 Task: In the Contact  Scarlett.Lewis@queenszoo.com, Create email and send with subject: 'A Glimpse into the Future: Meet Our Disruptive Offering', and with mail content 'Good Morning,_x000D_
Welcome to a community of trailblazers and innovators. Discover a transformative opportunity that will empower you to thrive in your industry._x000D_
Thanks & Regards', attach the document: Agenda.pdf and insert image: visitingcard.jpg. Below Thanks and Regards, write facebook and insert the URL: 'www.facebook.com'. Mark checkbox to create task to follow up : In 1 week. Logged in from softage.4@softage.net
Action: Mouse moved to (62, 51)
Screenshot: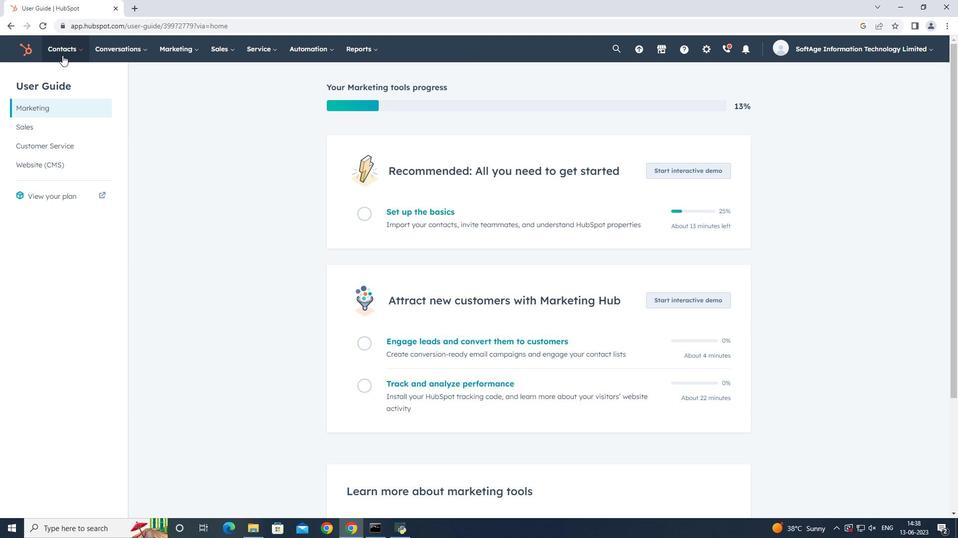 
Action: Mouse pressed left at (62, 51)
Screenshot: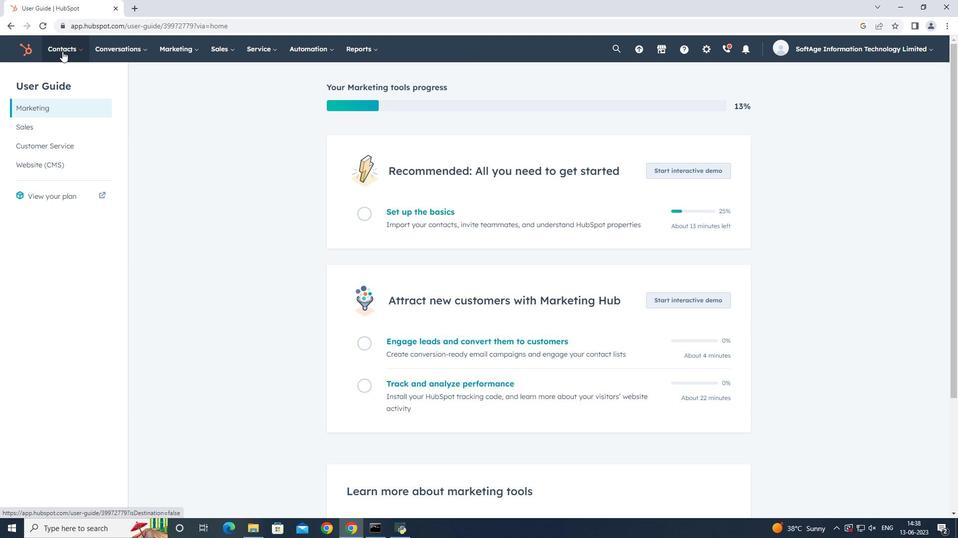 
Action: Mouse moved to (70, 77)
Screenshot: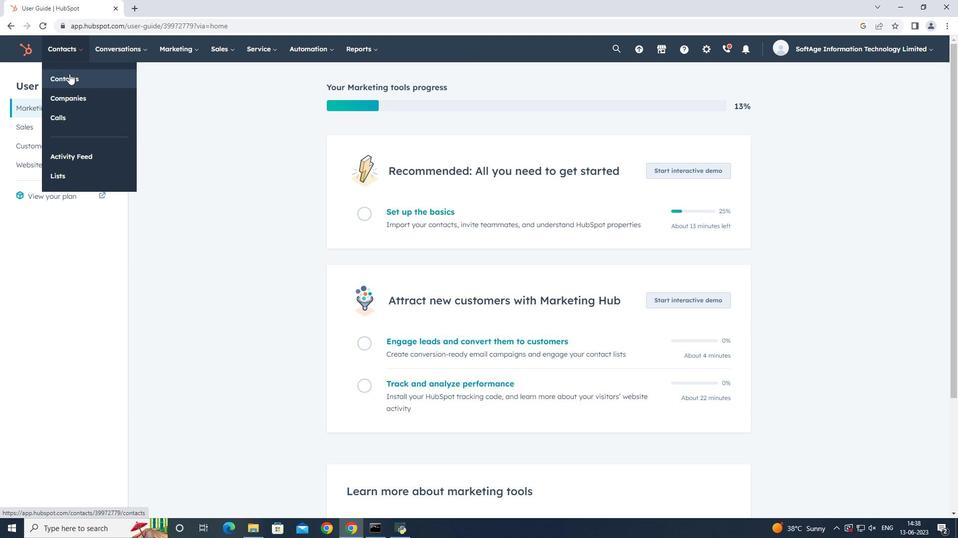 
Action: Mouse pressed left at (70, 77)
Screenshot: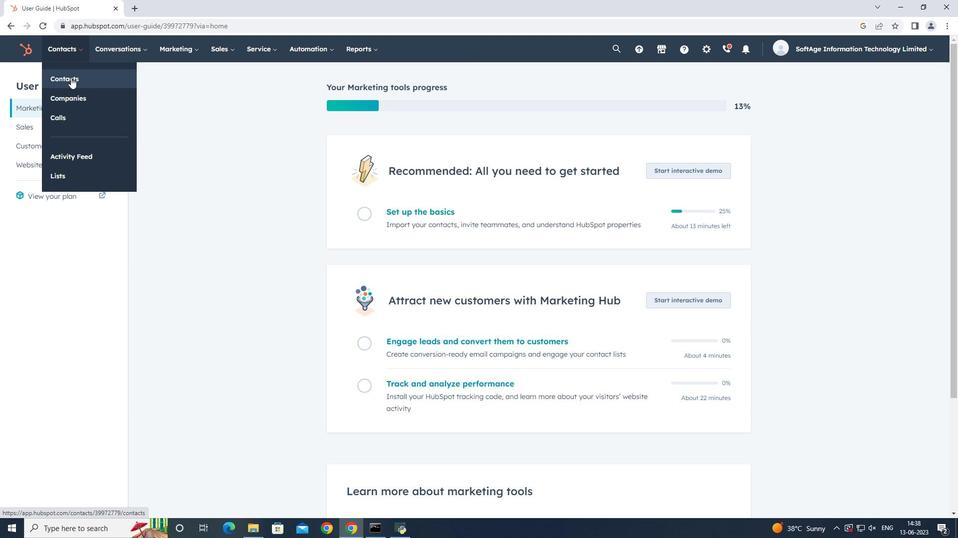 
Action: Mouse moved to (79, 157)
Screenshot: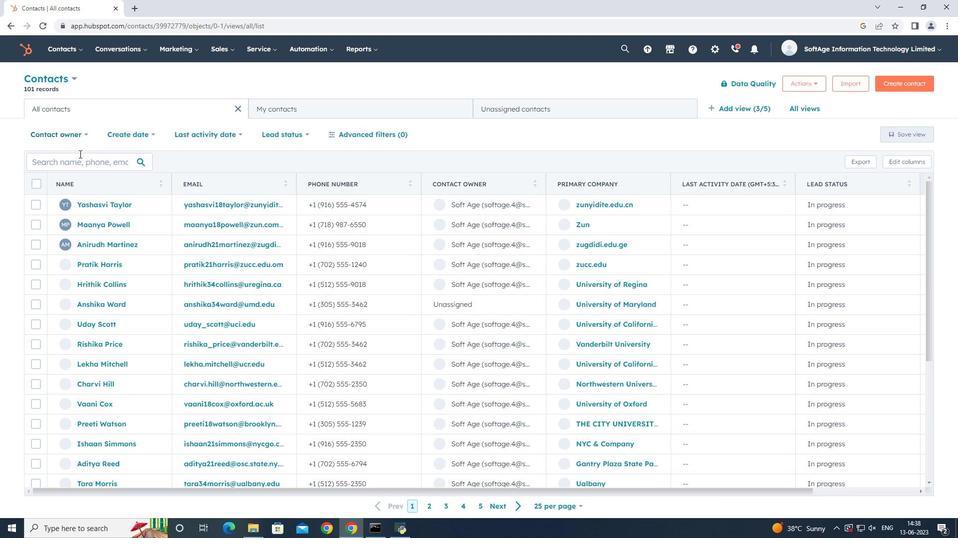 
Action: Mouse pressed left at (79, 157)
Screenshot: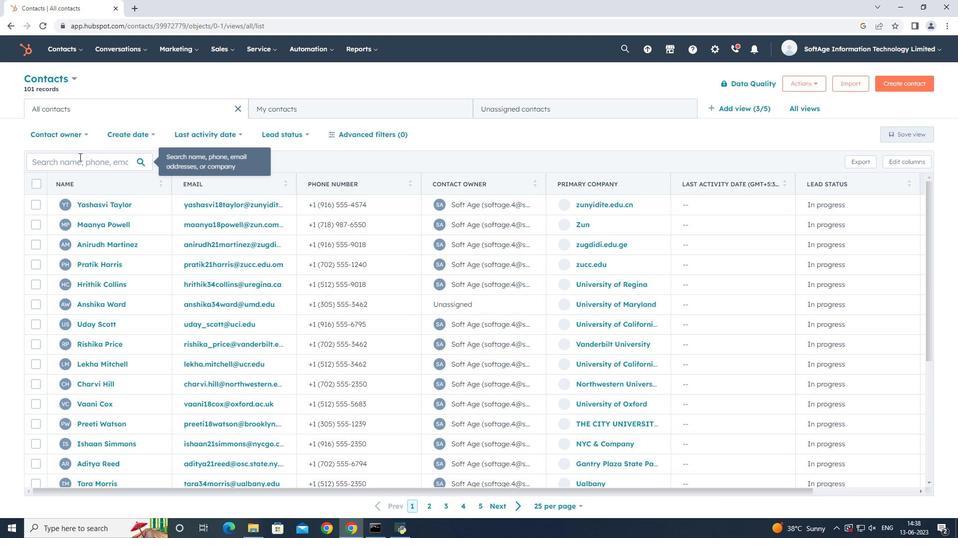 
Action: Key pressed <Key.shift>Scarlett
Screenshot: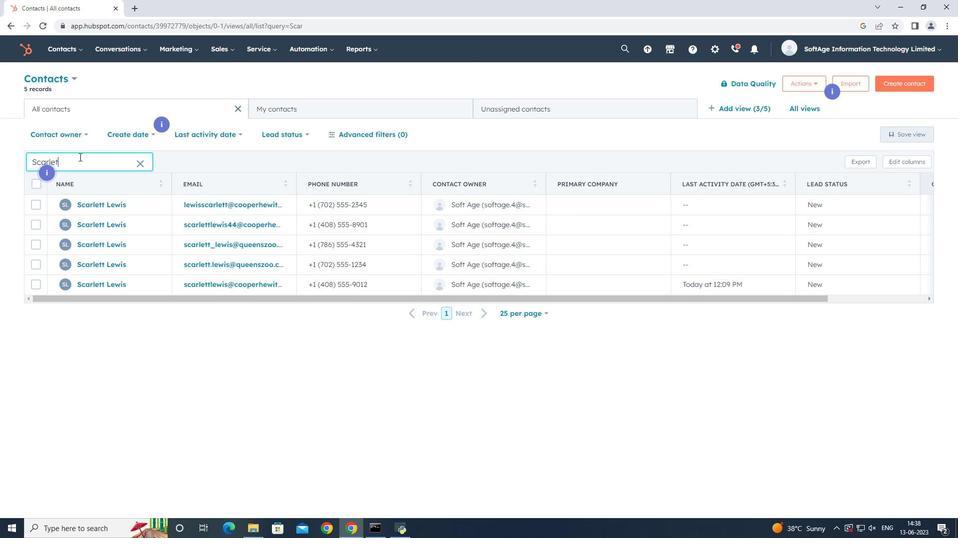 
Action: Mouse moved to (95, 261)
Screenshot: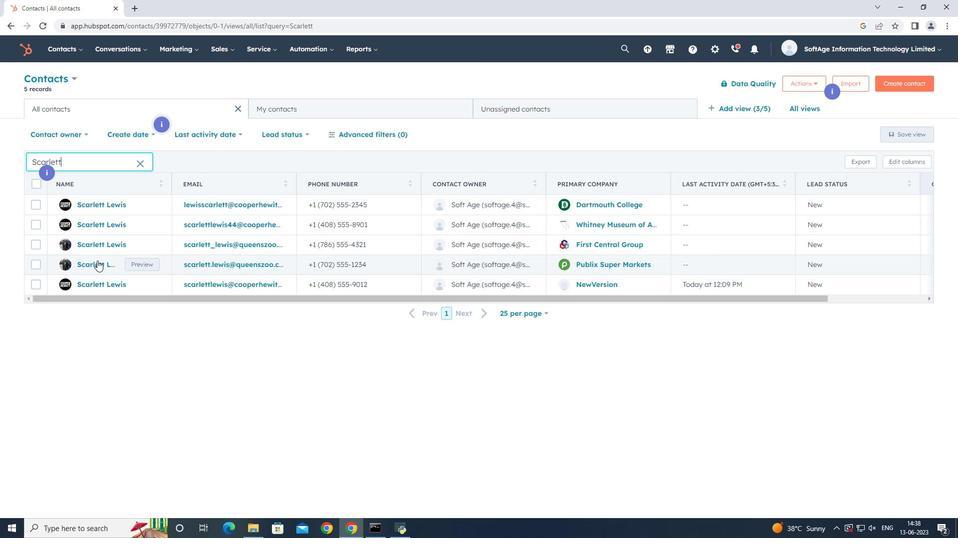 
Action: Mouse pressed left at (95, 261)
Screenshot: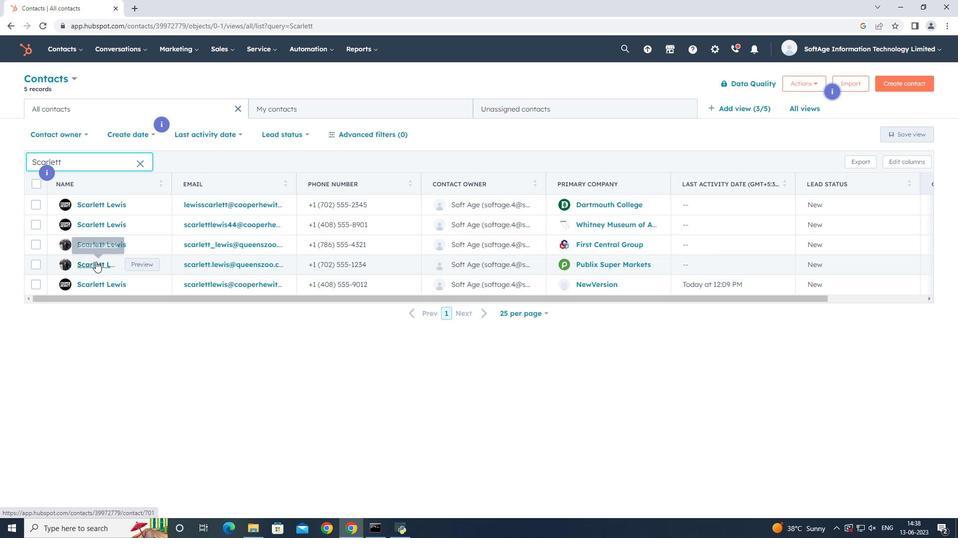 
Action: Mouse moved to (64, 156)
Screenshot: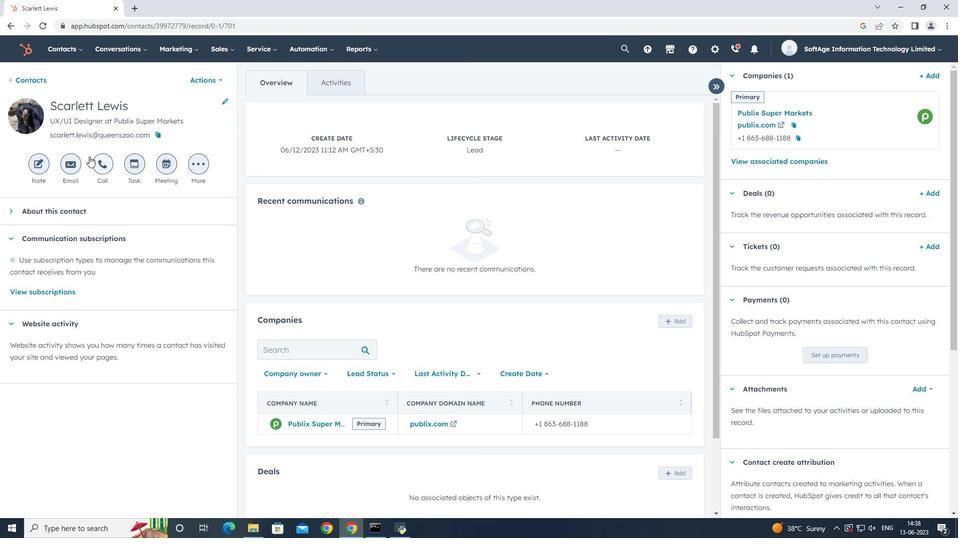 
Action: Mouse pressed left at (64, 156)
Screenshot: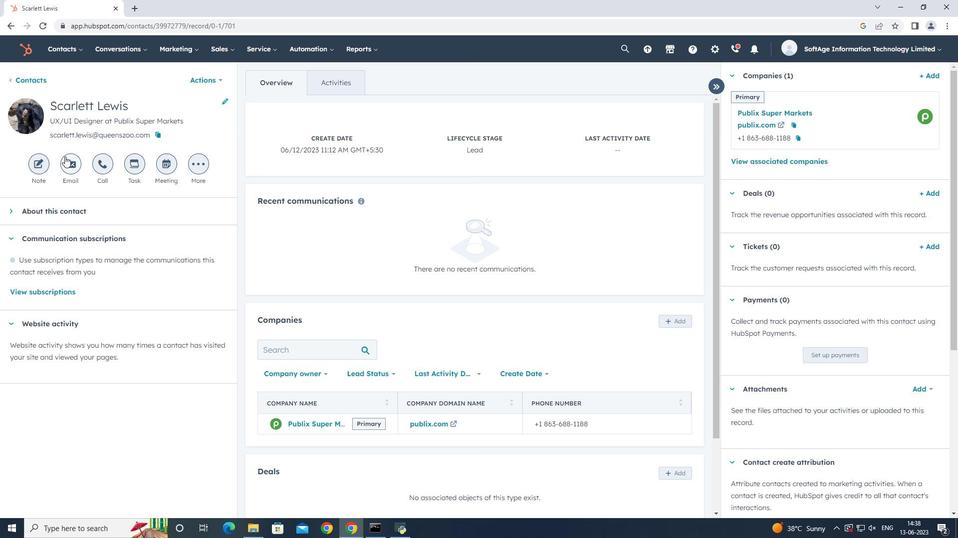 
Action: Mouse moved to (413, 297)
Screenshot: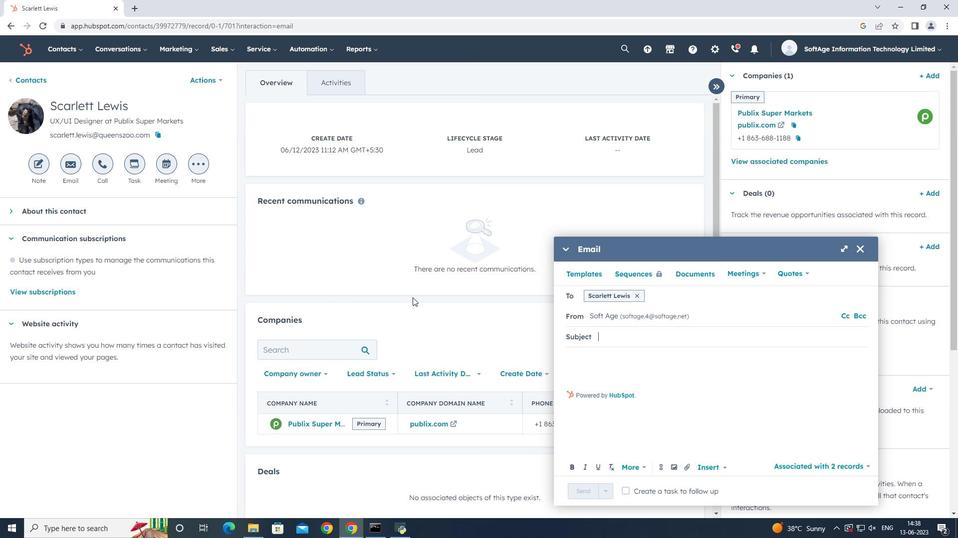 
Action: Key pressed <Key.shift><Key.shift><Key.shift><Key.shift>A<Key.space><Key.shift><Key.shift><Key.shift><Key.shift><Key.shift><Key.shift>Glimpse<Key.space>into<Key.space>the<Key.space><Key.shift><Key.shift>Future<Key.shift_r>:<Key.space><Key.shift_r><Key.shift_r><Key.shift_r>Meet<Key.space><Key.shift_r><Key.shift_r><Key.shift_r><Key.shift_r><Key.shift_r><Key.shift_r><Key.shift_r><Key.shift_r><Key.shift_r><Key.shift_r><Key.shift_r><Key.shift_r><Key.shift_r><Key.shift_r><Key.shift_r><Key.shift_r><Key.shift_r><Key.shift_r><Key.shift_r><Key.shift_r><Key.shift_r><Key.shift_r><Key.shift_r><Key.shift_r><Key.shift_r><Key.shift_r>Our<Key.space><Key.shift>Disruptive<Key.space><Key.shift><Key.shift><Key.shift><Key.shift><Key.shift><Key.shift><Key.shift><Key.shift>Offering
Screenshot: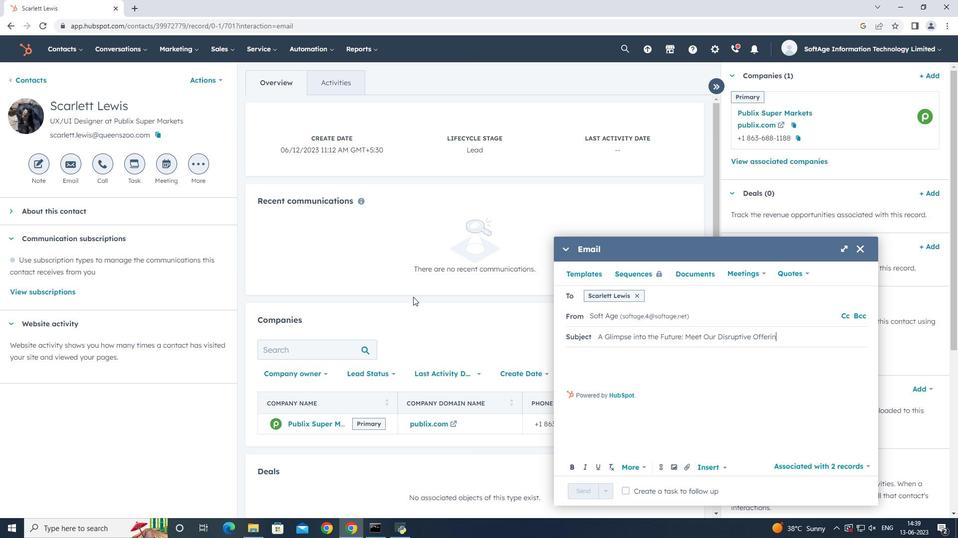 
Action: Mouse moved to (626, 358)
Screenshot: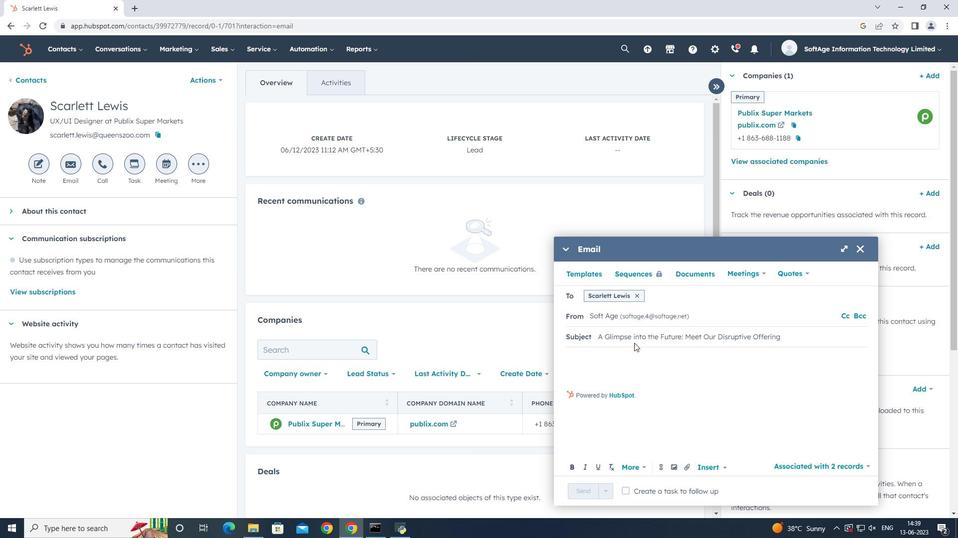 
Action: Mouse pressed left at (626, 358)
Screenshot: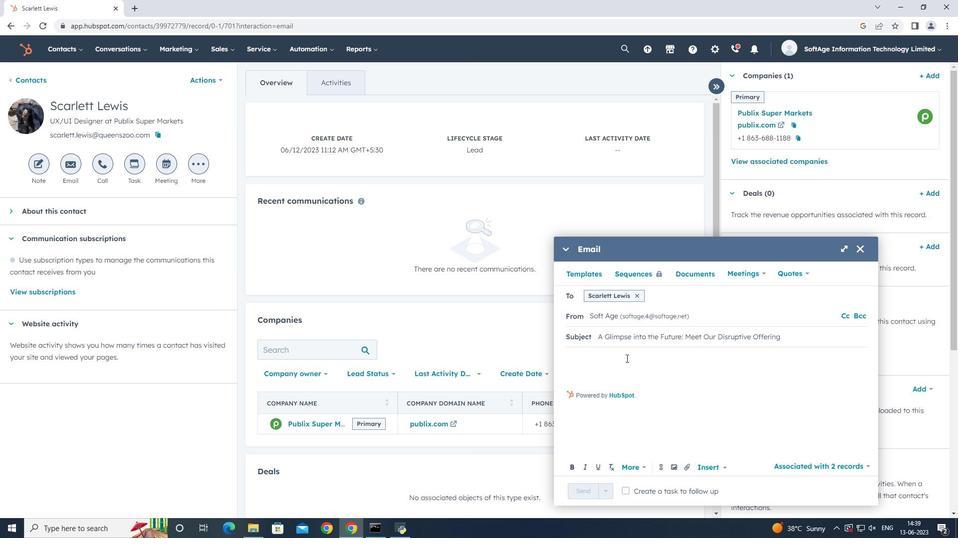 
Action: Key pressed <Key.shift>Good<Key.space><Key.shift>Morning,<Key.enter><Key.enter><Key.shift><Key.shift><Key.shift>Welcome<Key.space>to<Key.space>
Screenshot: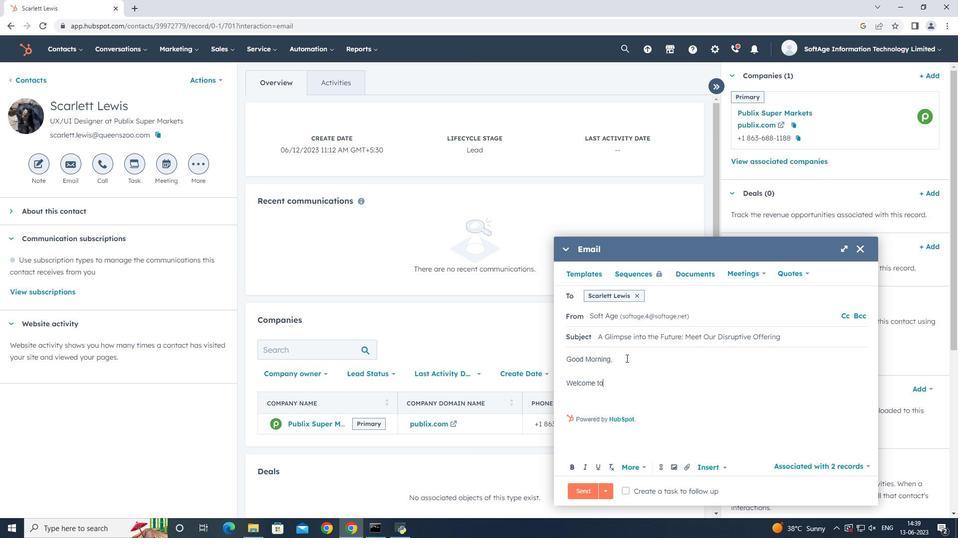 
Action: Mouse moved to (625, 358)
Screenshot: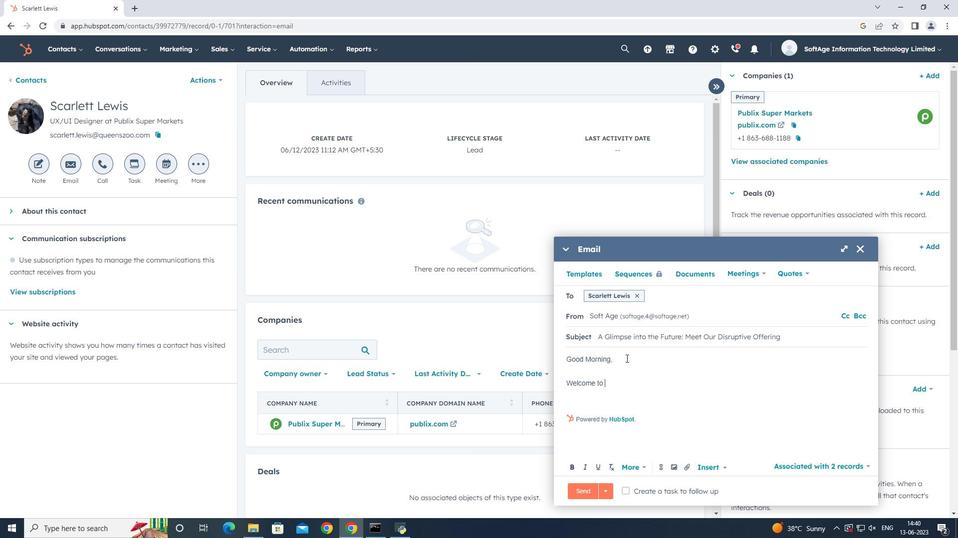 
Action: Key pressed a<Key.space>community<Key.space>of<Key.space>trailblazers<Key.space>and<Key.space>innovators.<Key.space><Key.shift>Discover<Key.space>a<Key.space>transformative<Key.space>opportunity<Key.space>that<Key.space>will<Key.space>empower<Key.space>you<Key.space>to<Key.space>thrive<Key.space>in<Key.space>your<Key.space>industry.<Key.enter><Key.enter><Key.shift>Thanks<Key.space><Key.shift><Key.shift><Key.shift><Key.shift><Key.shift><Key.shift><Key.shift><Key.shift><Key.shift><Key.shift><Key.shift>&<Key.space><Key.shift><Key.shift><Key.shift><Key.shift><Key.shift><Key.shift><Key.shift><Key.shift><Key.shift><Key.shift>Regards,
Screenshot: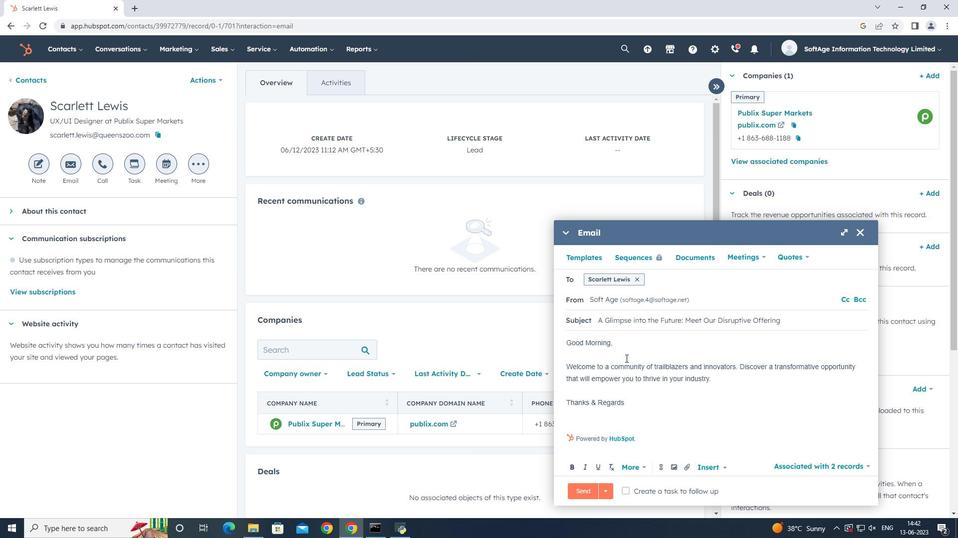 
Action: Mouse moved to (688, 462)
Screenshot: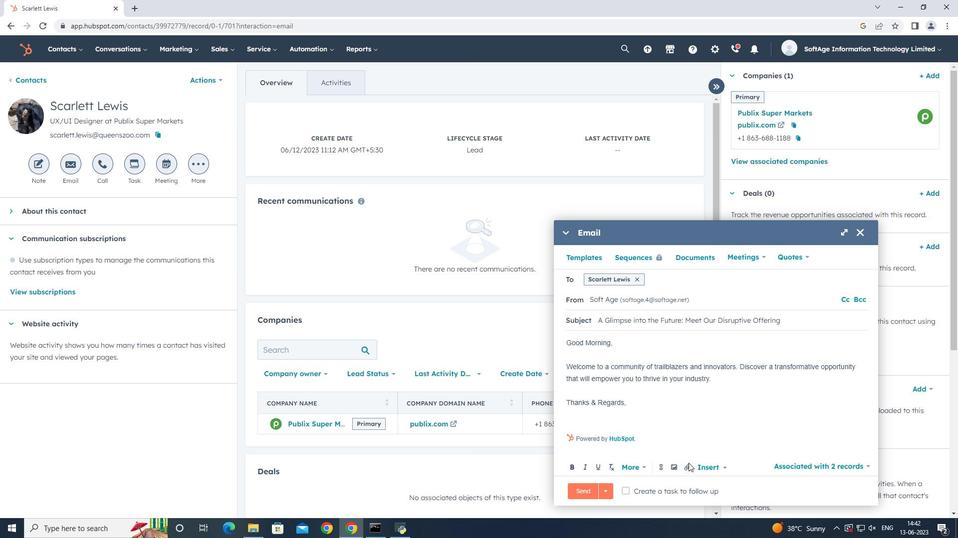 
Action: Mouse pressed left at (688, 462)
Screenshot: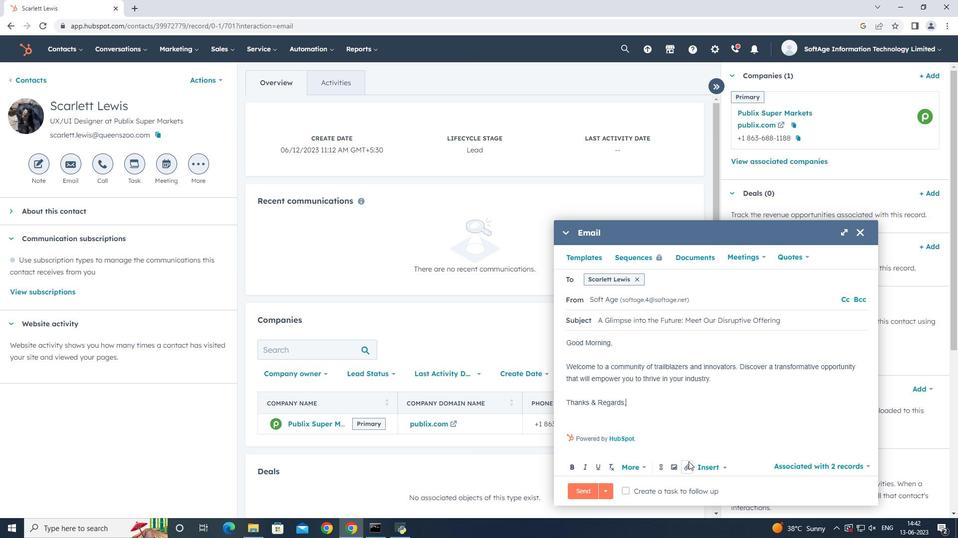 
Action: Mouse moved to (695, 440)
Screenshot: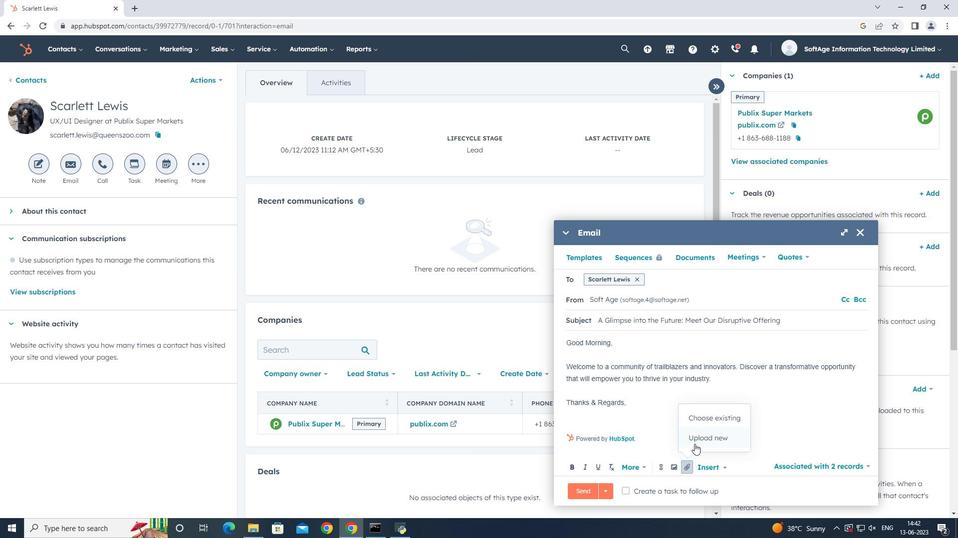 
Action: Mouse pressed left at (695, 440)
Screenshot: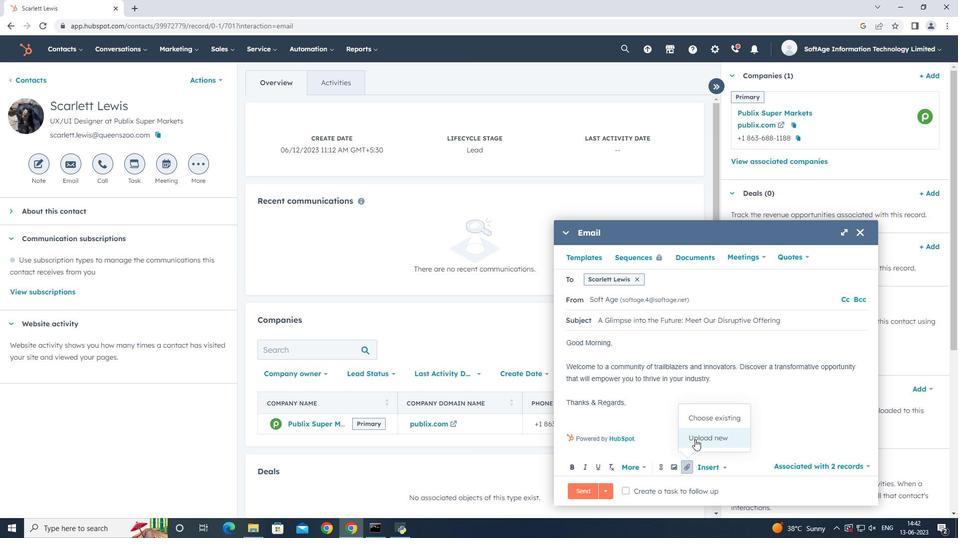 
Action: Mouse moved to (130, 89)
Screenshot: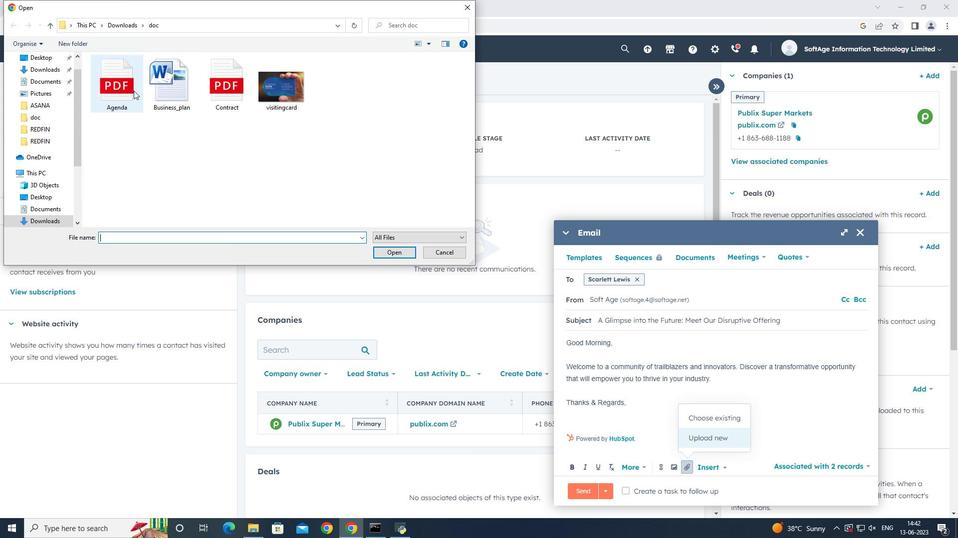 
Action: Mouse pressed left at (130, 89)
Screenshot: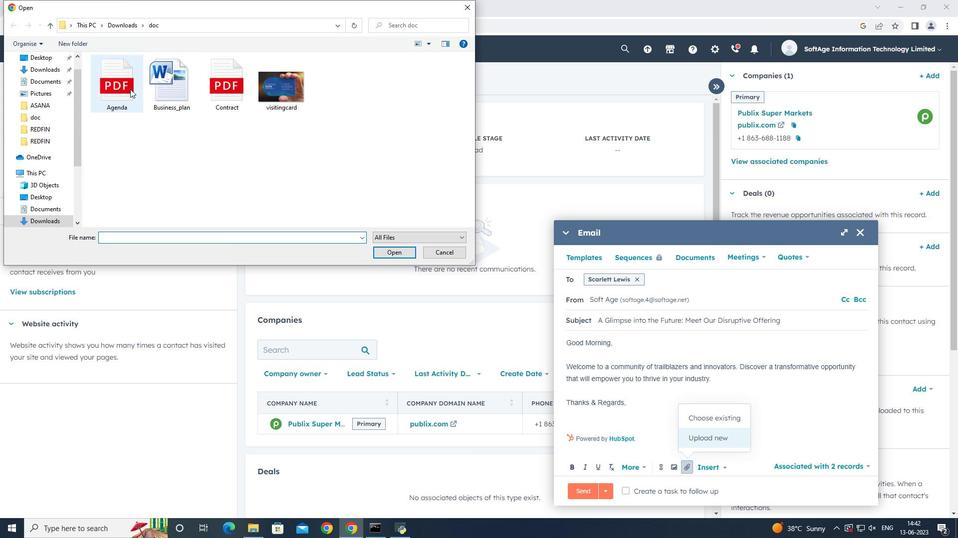 
Action: Mouse pressed left at (130, 89)
Screenshot: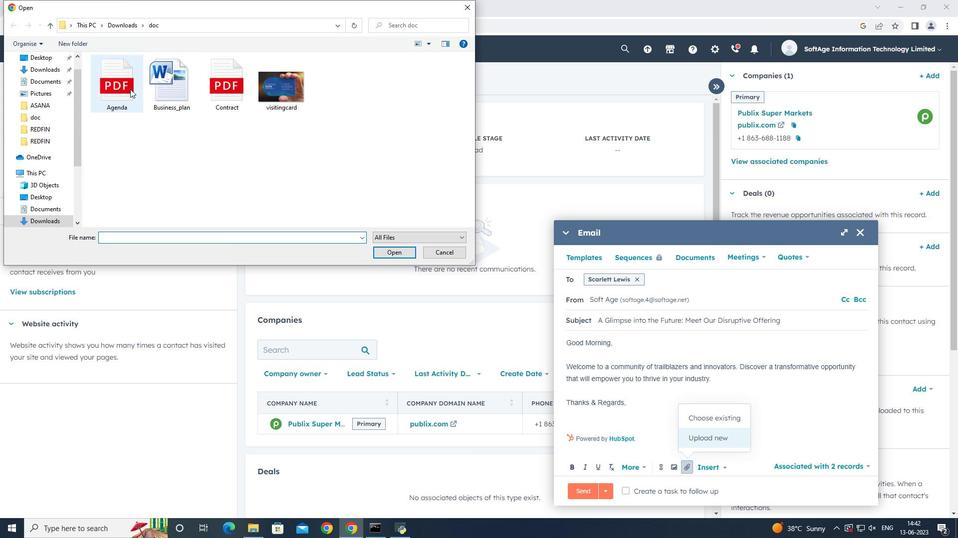 
Action: Mouse moved to (675, 440)
Screenshot: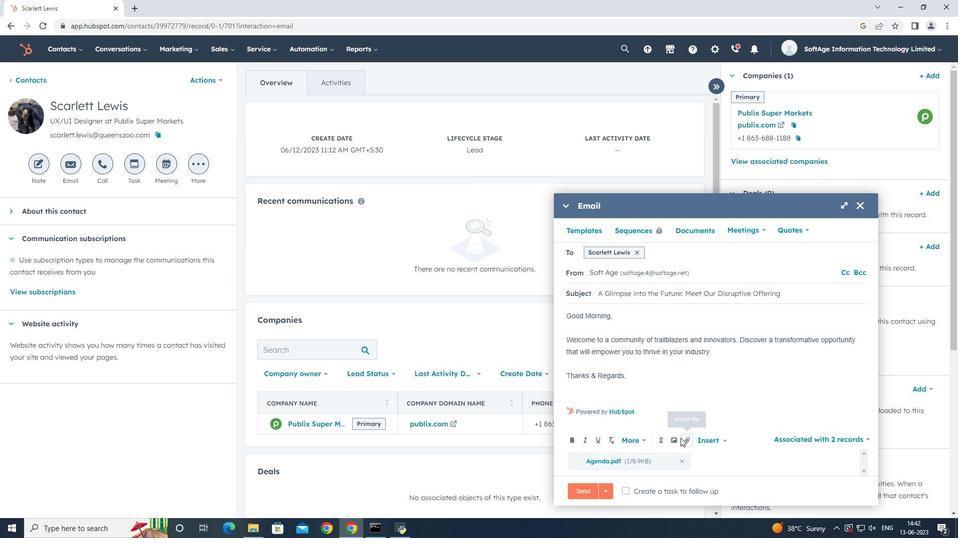 
Action: Mouse pressed left at (675, 440)
Screenshot: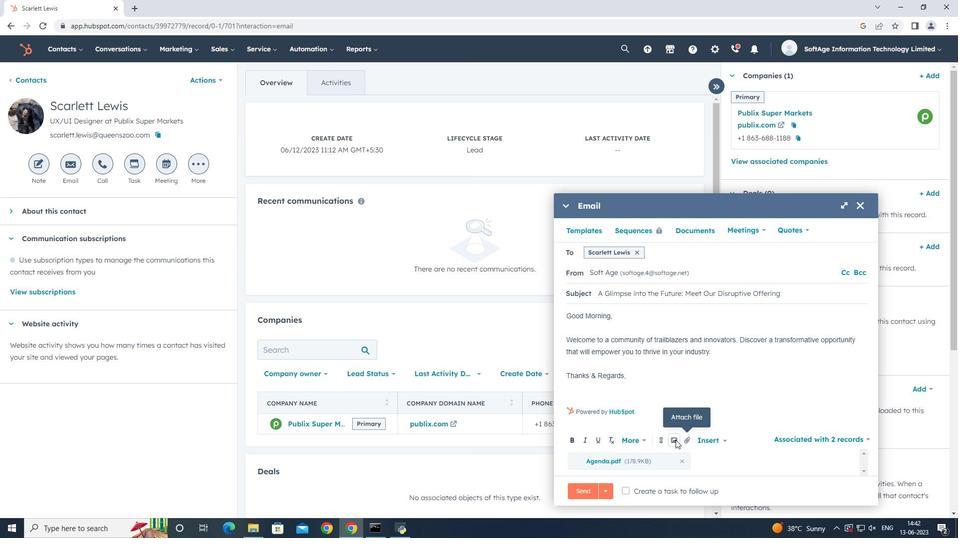 
Action: Mouse moved to (681, 416)
Screenshot: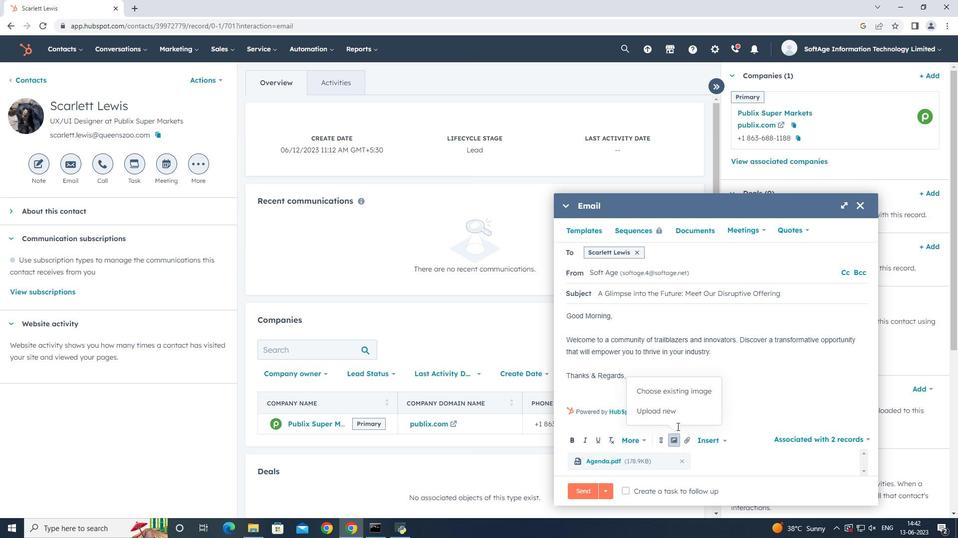 
Action: Mouse pressed left at (681, 416)
Screenshot: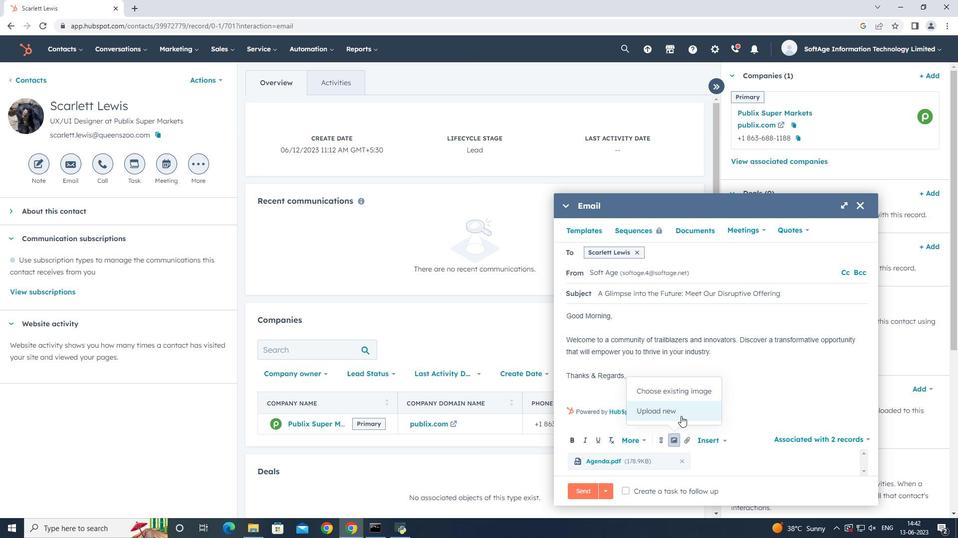 
Action: Mouse moved to (104, 84)
Screenshot: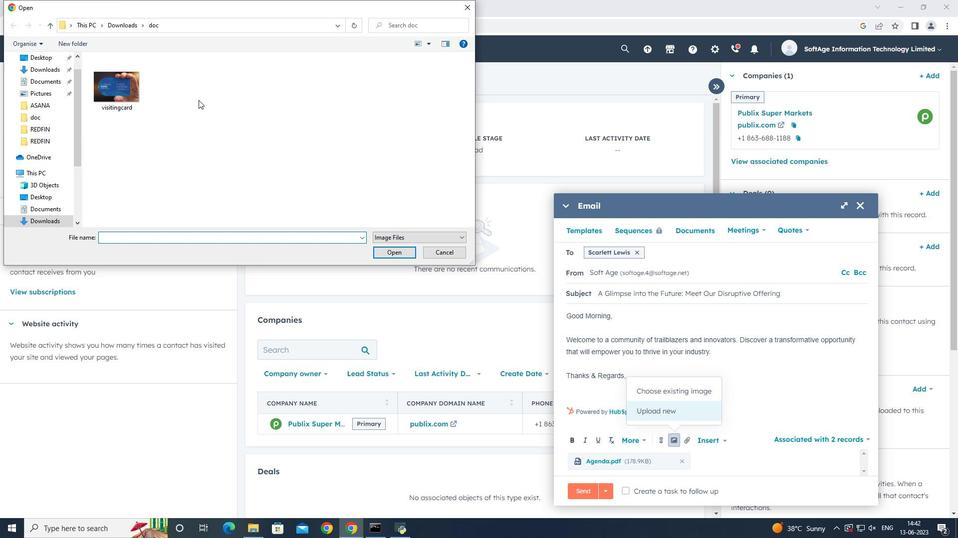 
Action: Mouse pressed left at (104, 84)
Screenshot: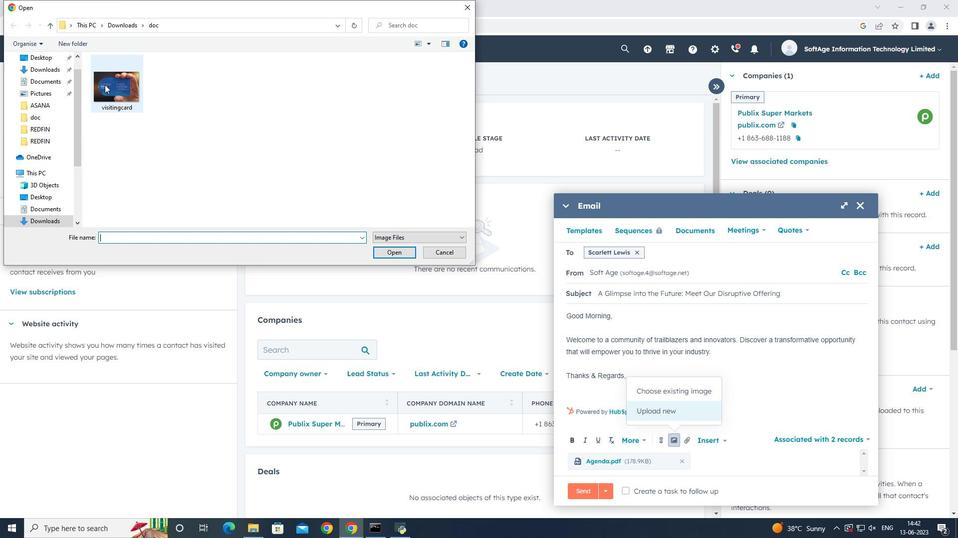 
Action: Mouse pressed left at (104, 84)
Screenshot: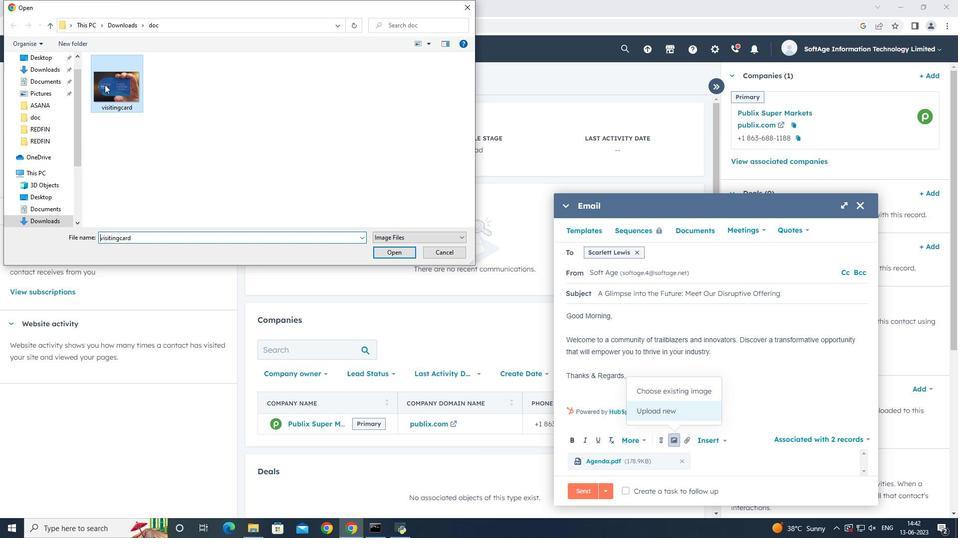 
Action: Mouse moved to (648, 276)
Screenshot: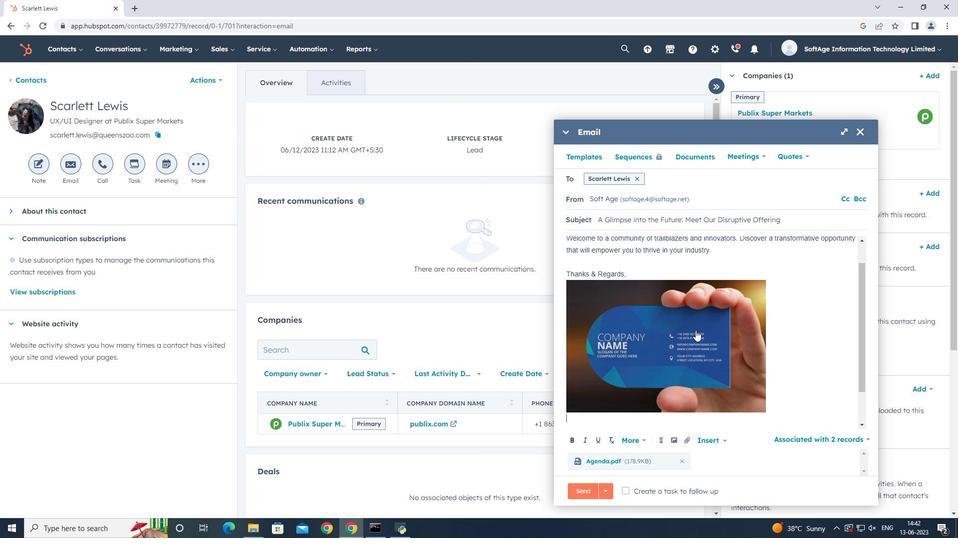 
Action: Mouse pressed left at (648, 276)
Screenshot: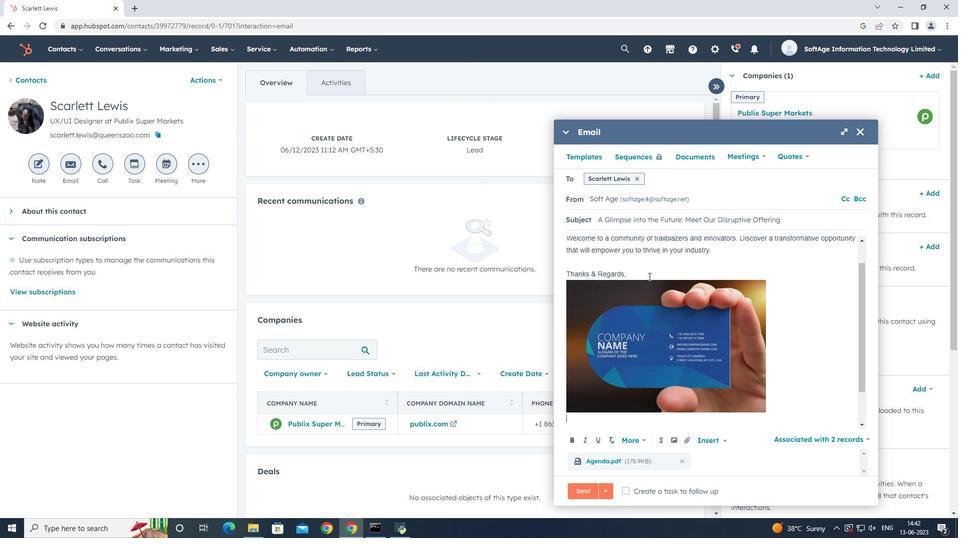 
Action: Key pressed <Key.enter>fa<Key.backspace><Key.backspace><Key.shift>Facebook
Screenshot: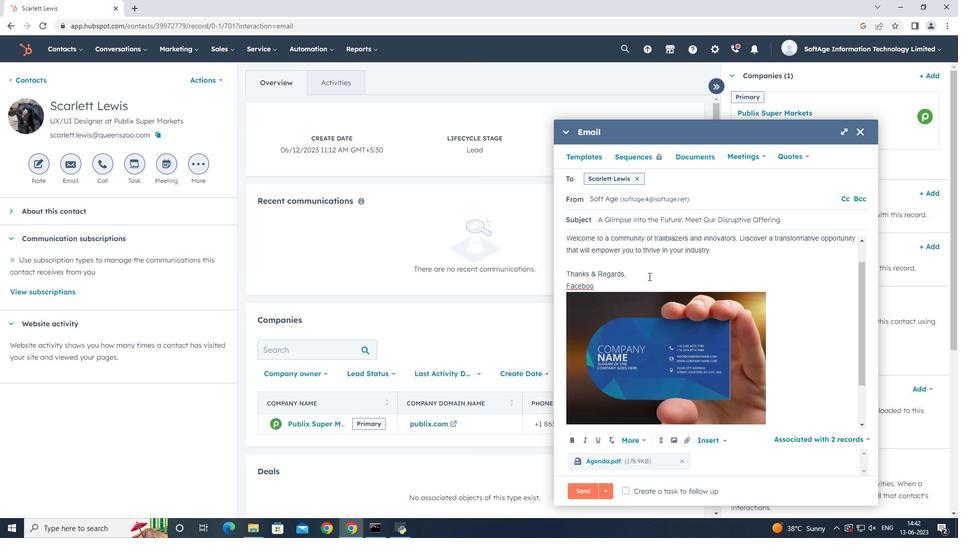
Action: Mouse moved to (663, 438)
Screenshot: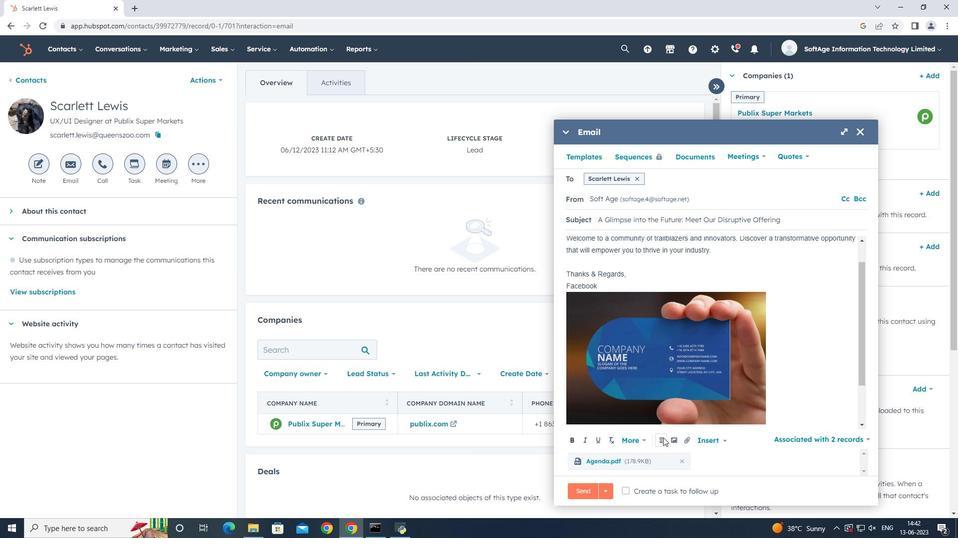 
Action: Mouse pressed left at (663, 438)
Screenshot: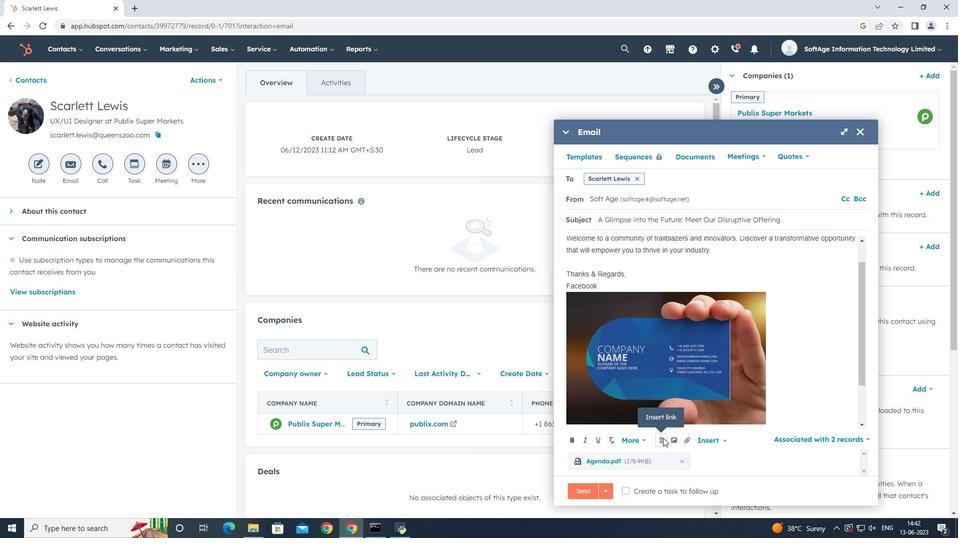 
Action: Mouse moved to (699, 371)
Screenshot: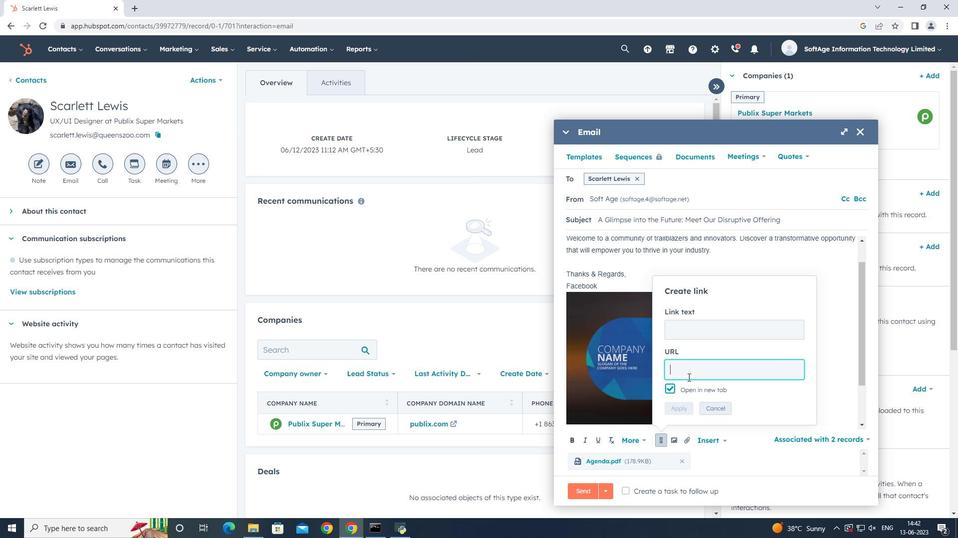 
Action: Key pressed www.facebook.com
Screenshot: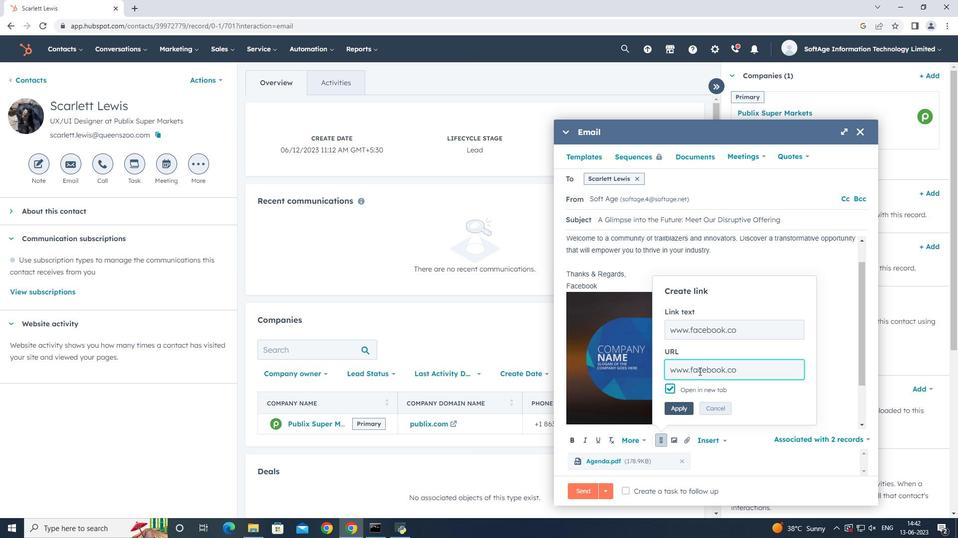 
Action: Mouse moved to (684, 403)
Screenshot: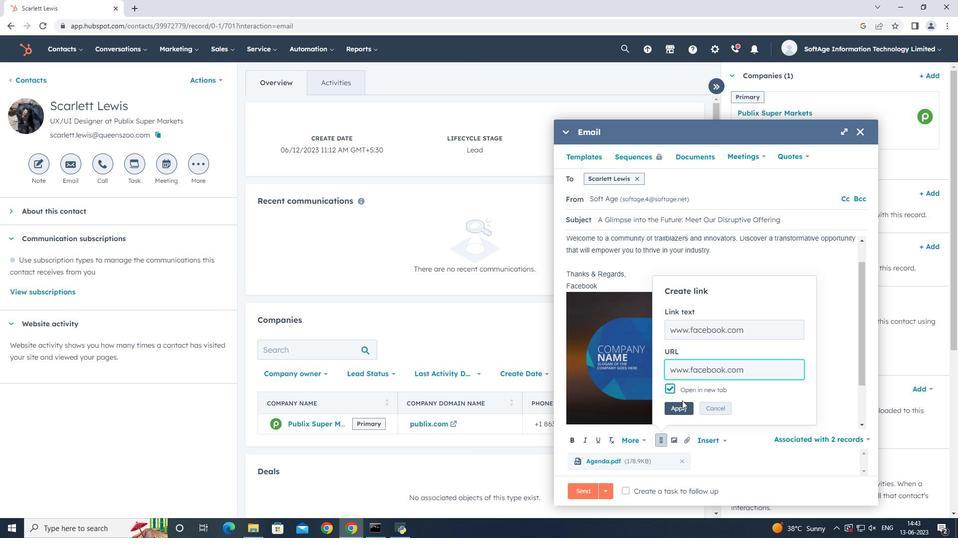 
Action: Mouse pressed left at (684, 403)
Screenshot: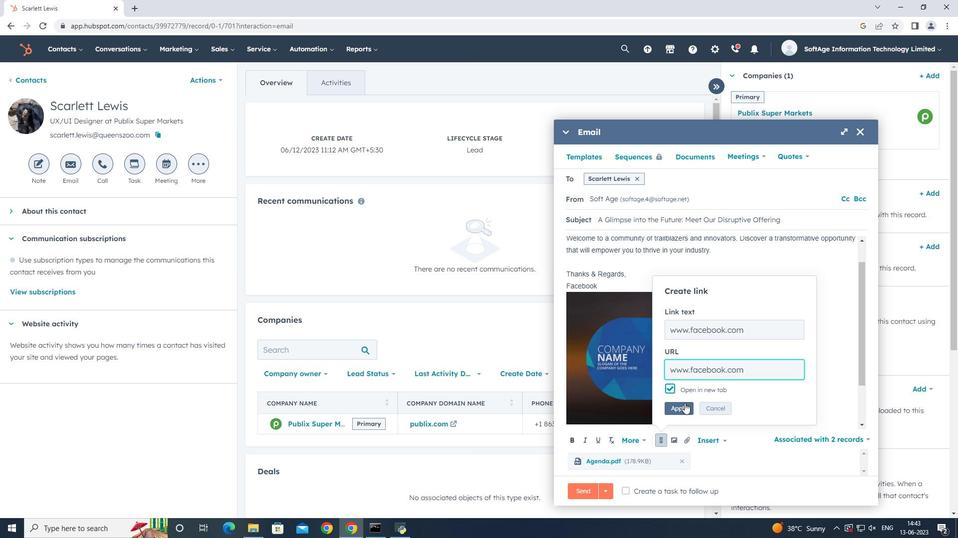 
Action: Mouse moved to (626, 492)
Screenshot: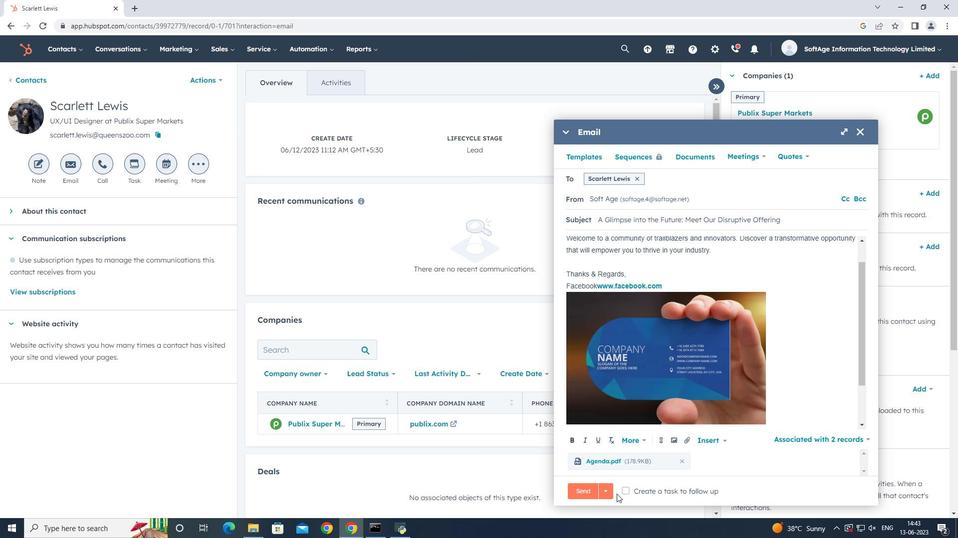 
Action: Mouse pressed left at (626, 492)
Screenshot: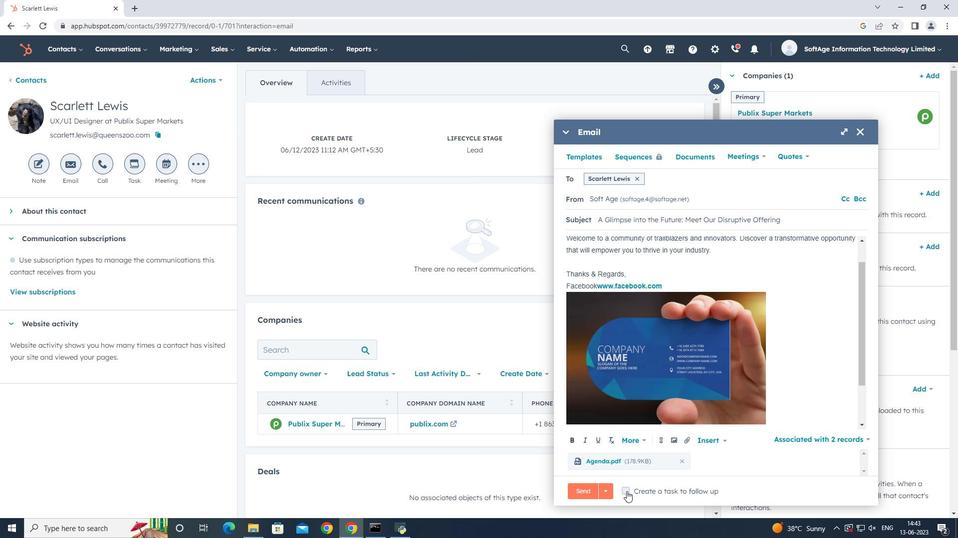 
Action: Mouse moved to (764, 489)
Screenshot: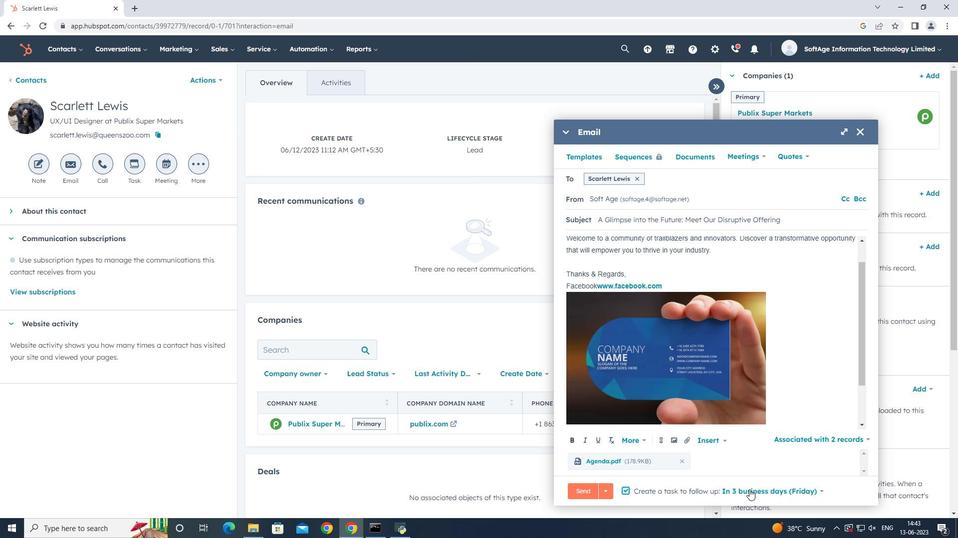 
Action: Mouse pressed left at (764, 489)
Screenshot: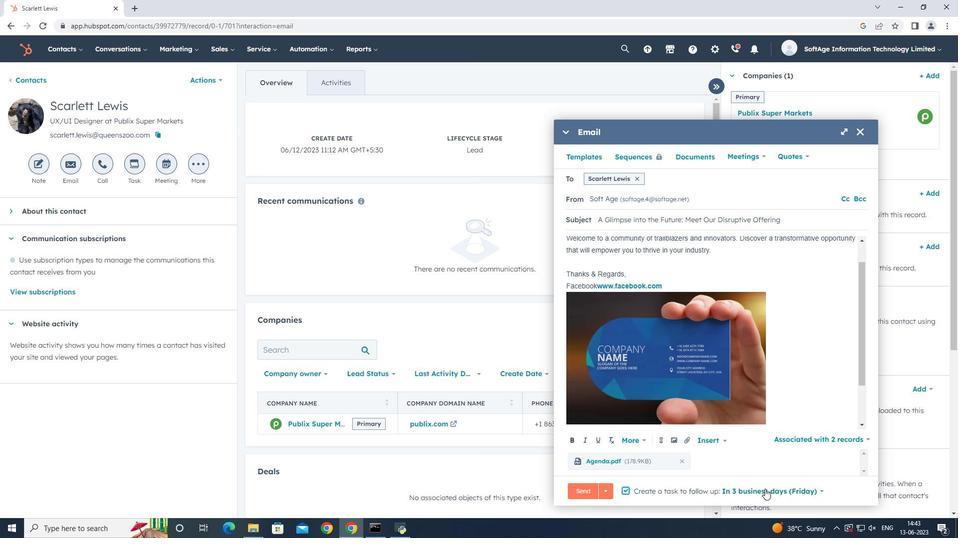 
Action: Mouse moved to (780, 414)
Screenshot: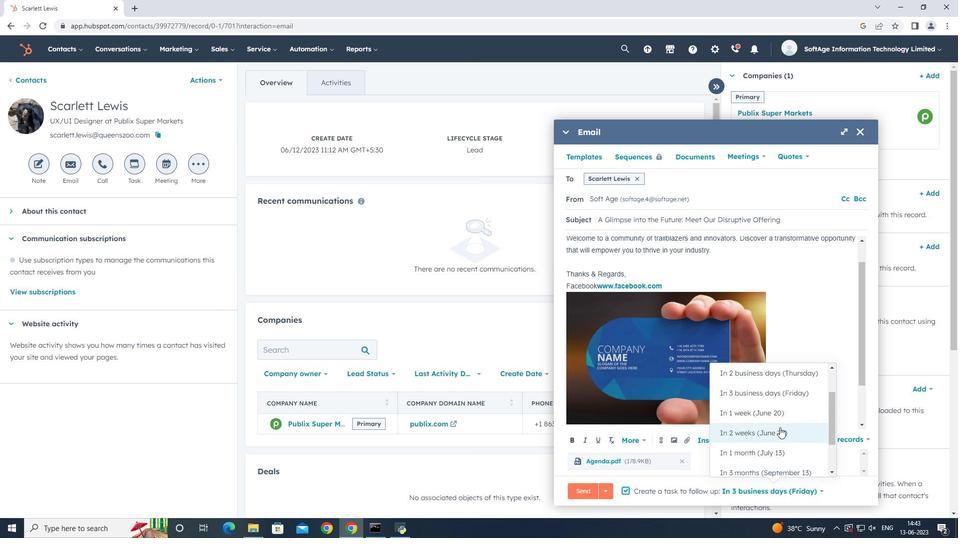 
Action: Mouse pressed left at (780, 414)
Screenshot: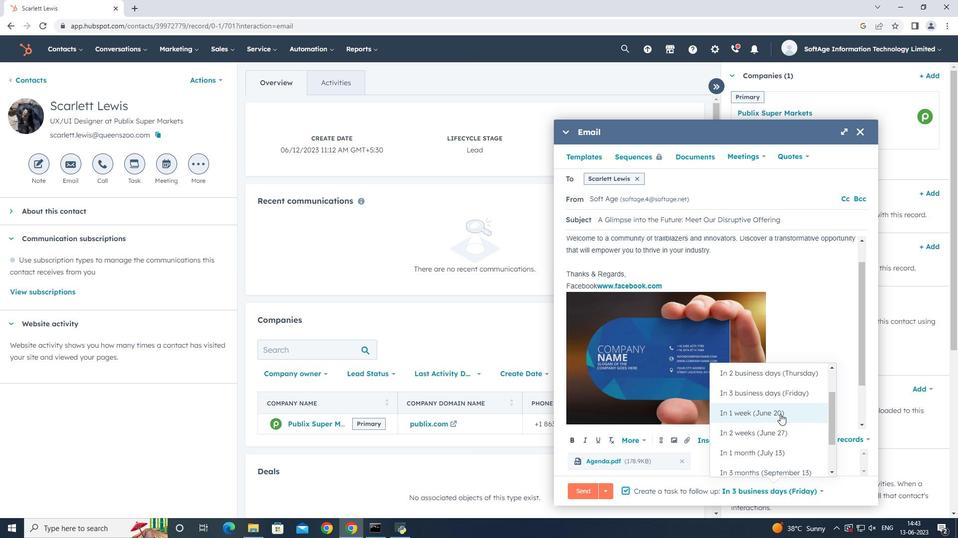 
Action: Mouse moved to (576, 492)
Screenshot: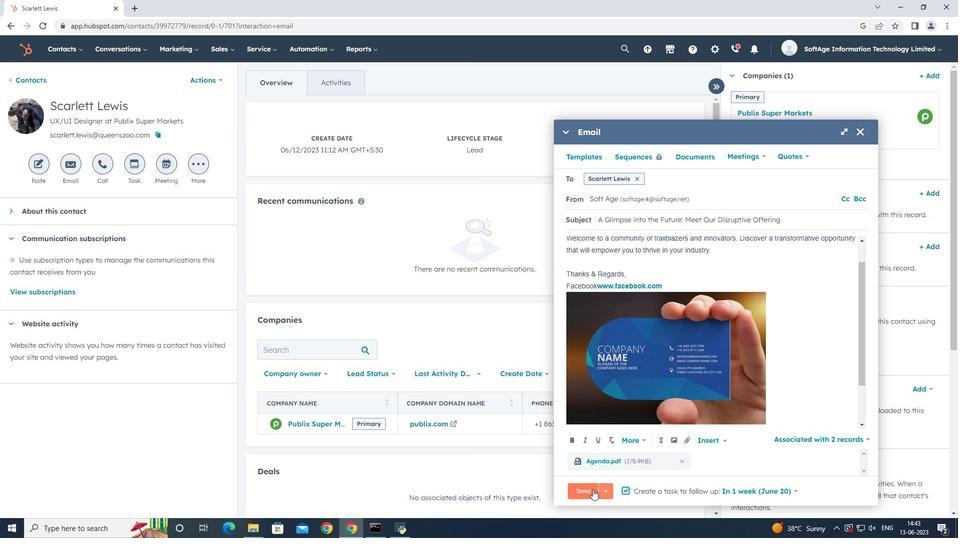 
Action: Mouse pressed left at (576, 492)
Screenshot: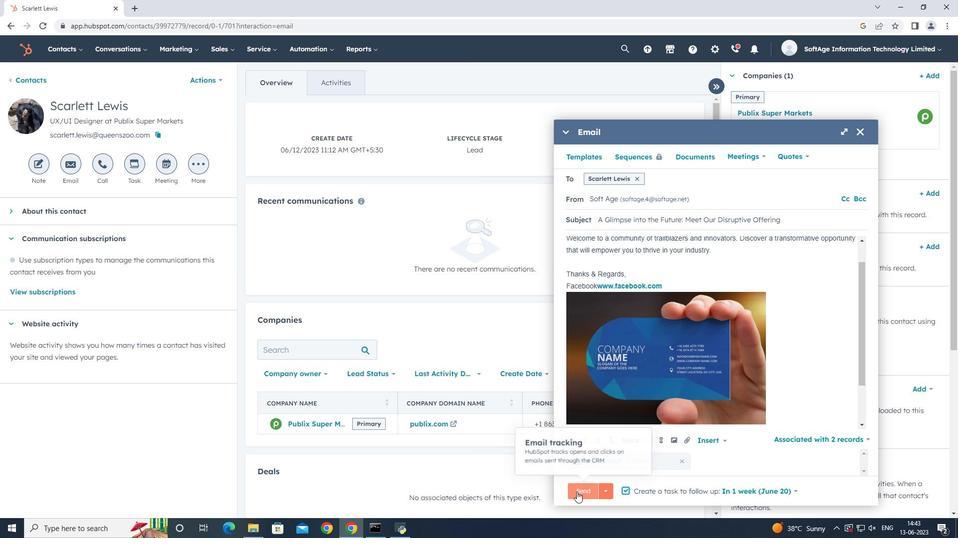 
Action: Mouse moved to (546, 270)
Screenshot: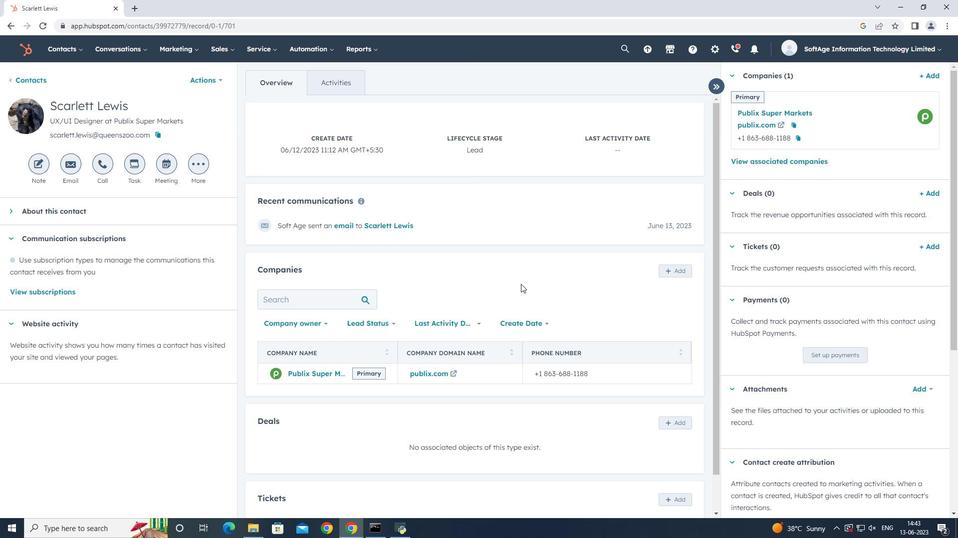 
